 Task: Enable the option to show the world clock.
Action: Mouse moved to (820, 78)
Screenshot: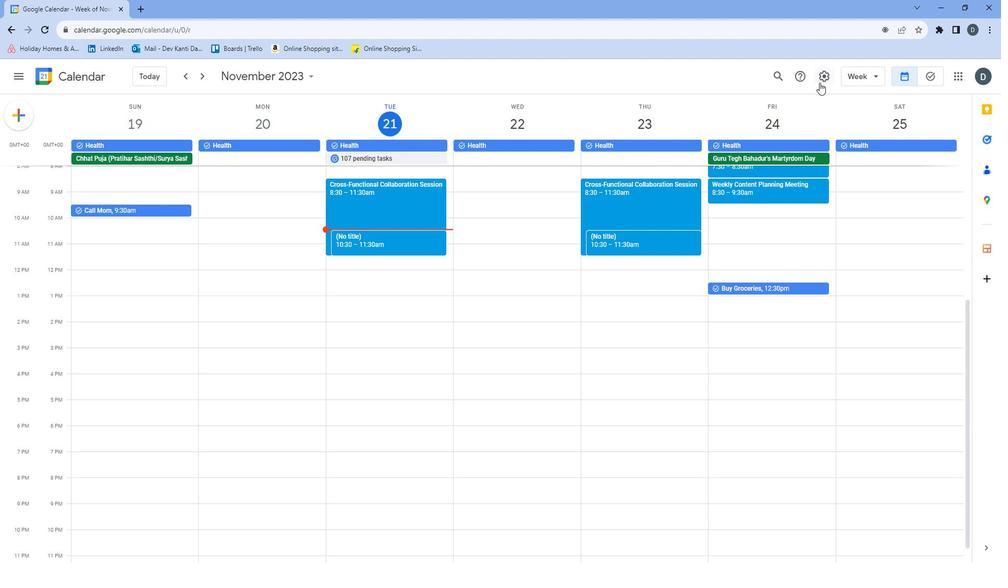 
Action: Mouse pressed left at (820, 78)
Screenshot: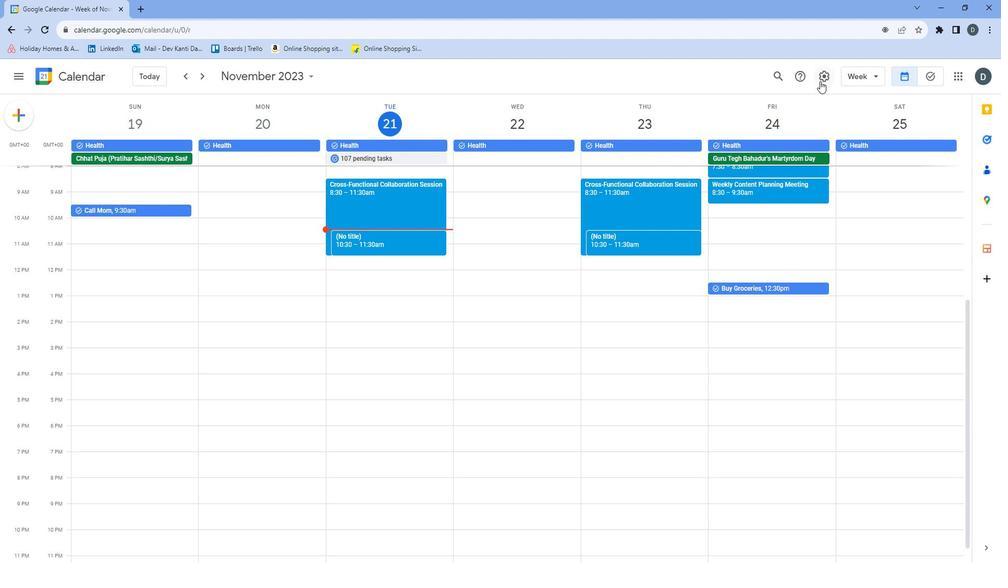 
Action: Mouse moved to (821, 96)
Screenshot: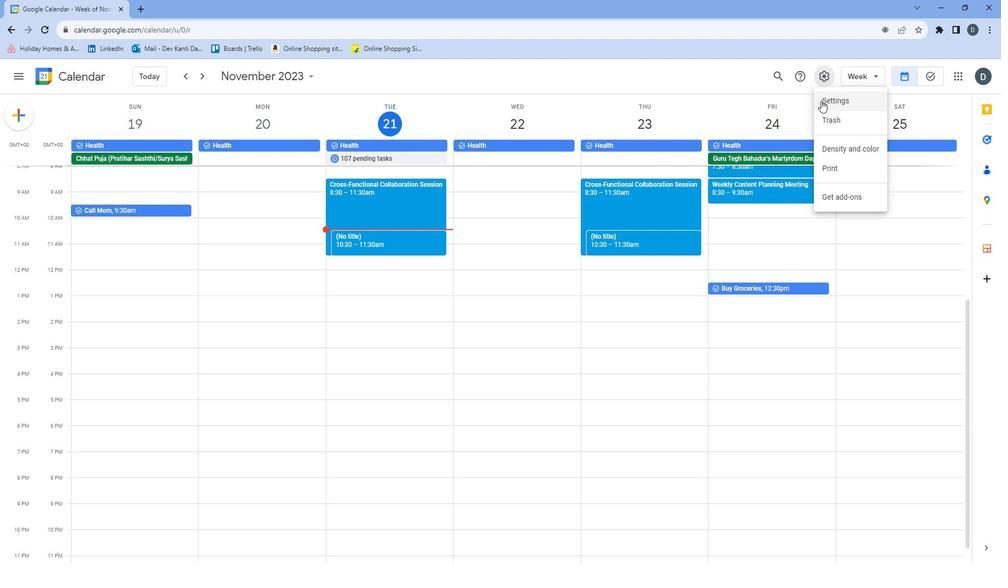 
Action: Mouse pressed left at (821, 96)
Screenshot: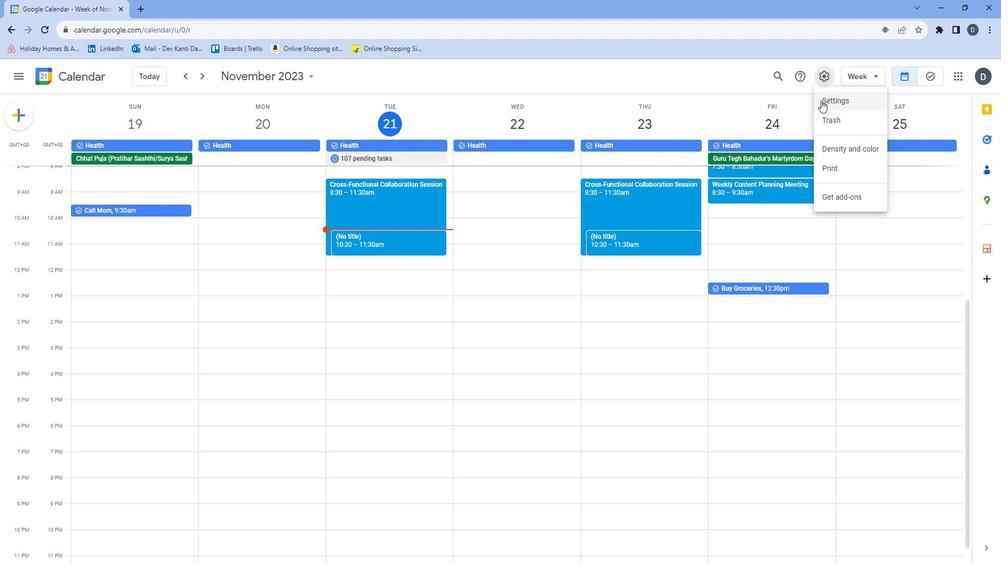 
Action: Mouse moved to (214, 486)
Screenshot: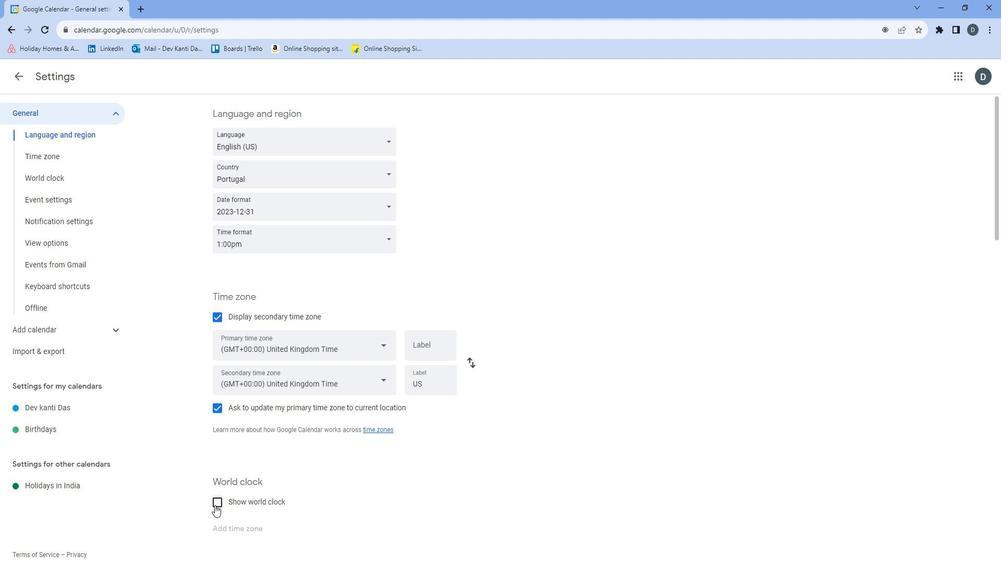 
Action: Mouse pressed left at (214, 486)
Screenshot: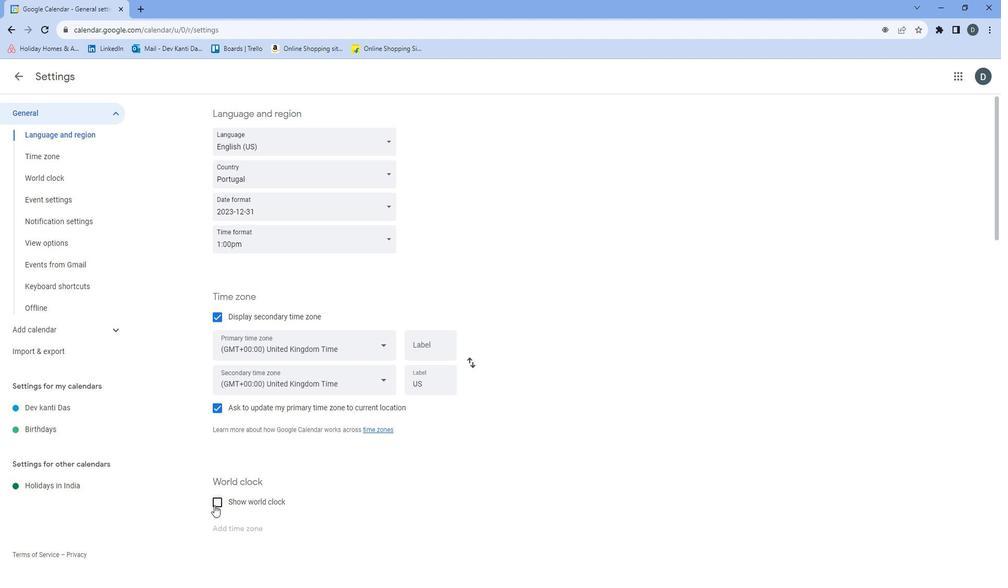 
Action: Mouse moved to (275, 472)
Screenshot: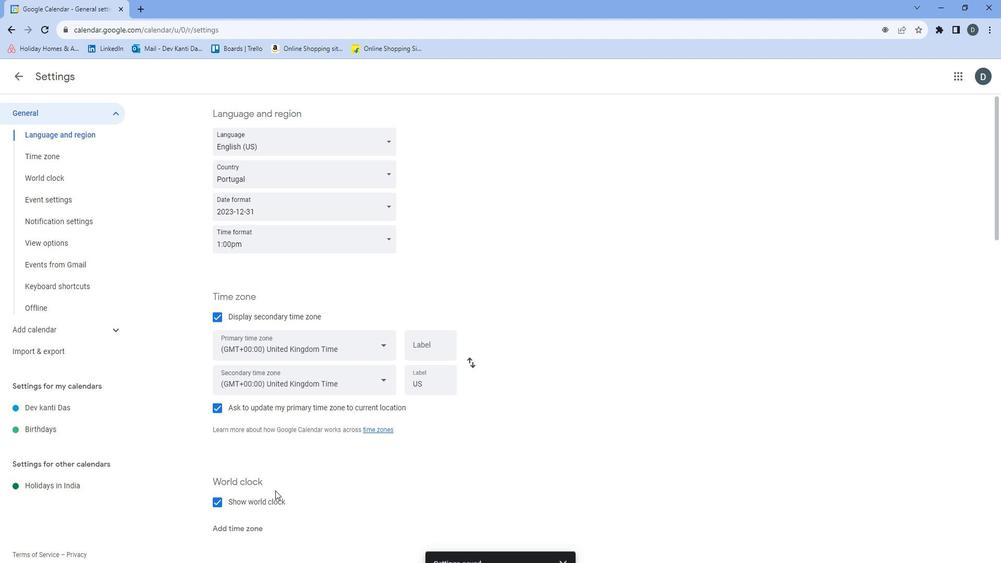 
